 Task: Use a Spectrogram to analyze the spectral content of a recording.
Action: Mouse moved to (12, 10)
Screenshot: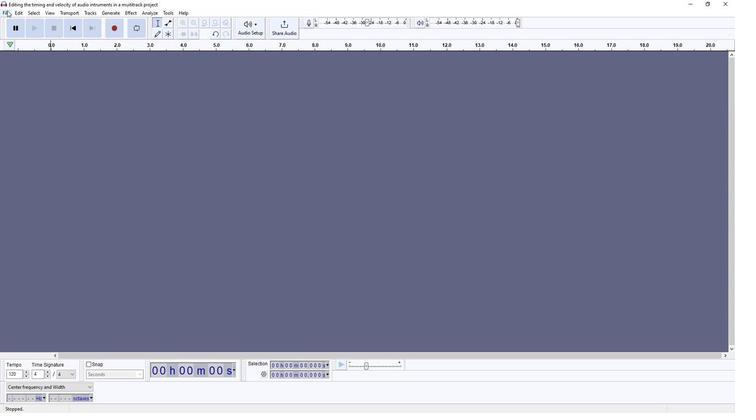 
Action: Mouse pressed left at (12, 10)
Screenshot: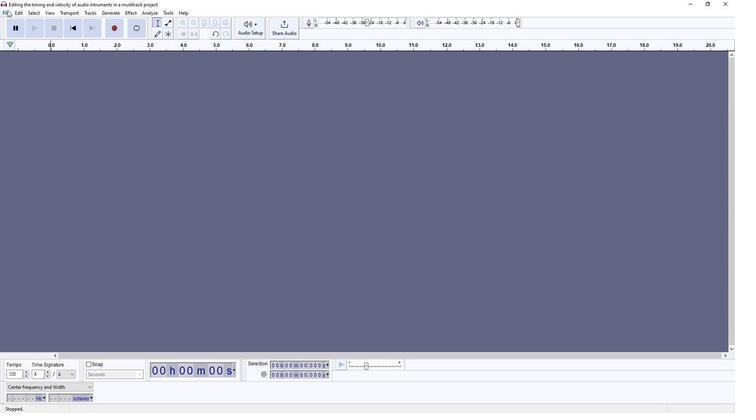 
Action: Mouse moved to (124, 95)
Screenshot: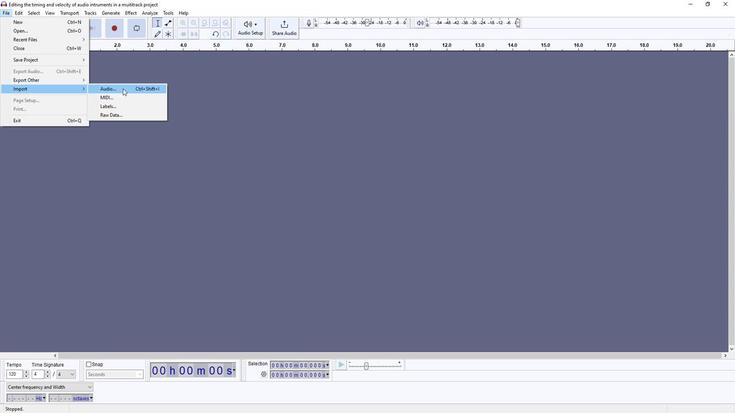 
Action: Mouse pressed left at (124, 95)
Screenshot: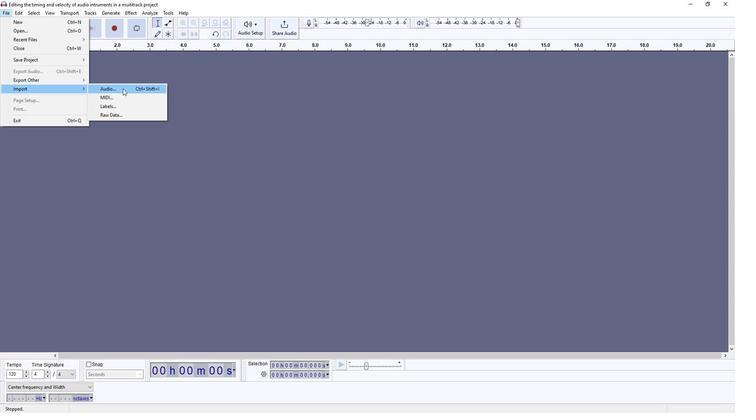 
Action: Mouse moved to (121, 130)
Screenshot: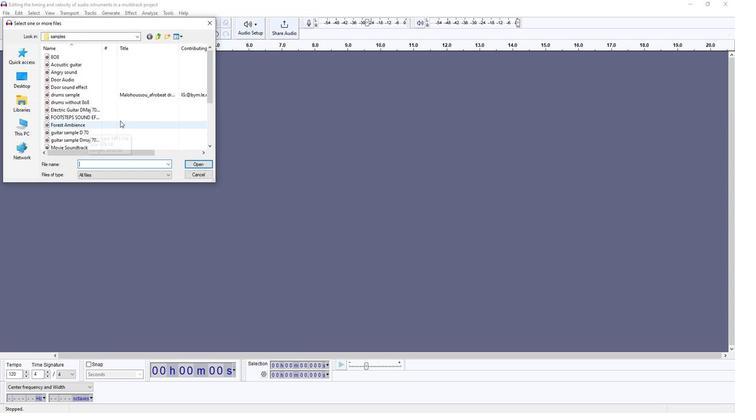 
Action: Mouse scrolled (121, 129) with delta (0, 0)
Screenshot: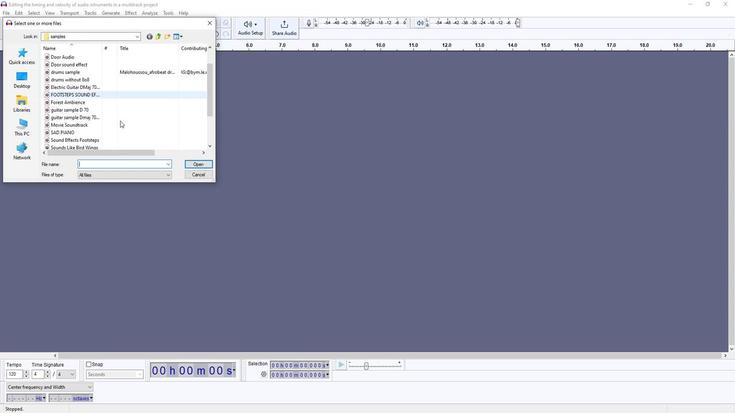 
Action: Mouse moved to (71, 142)
Screenshot: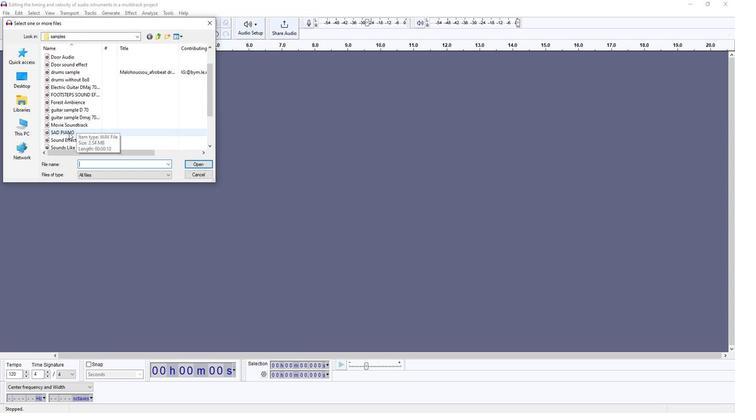 
Action: Mouse pressed left at (71, 142)
Screenshot: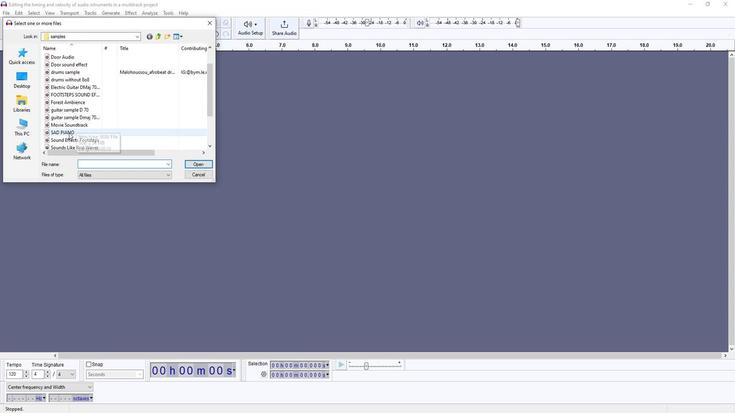 
Action: Mouse moved to (201, 174)
Screenshot: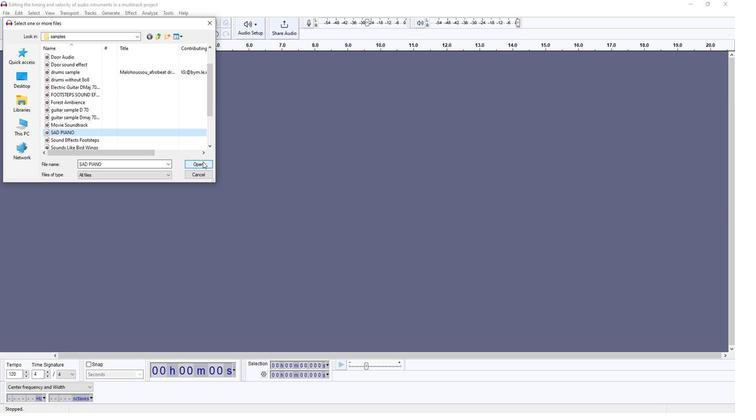
Action: Mouse pressed left at (201, 174)
Screenshot: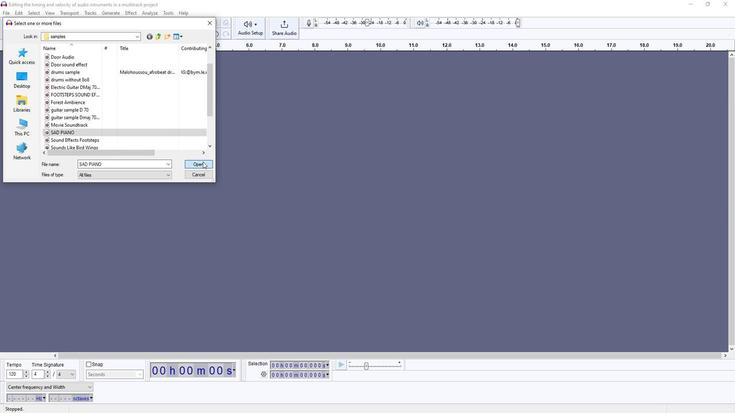 
Action: Mouse moved to (704, 72)
Screenshot: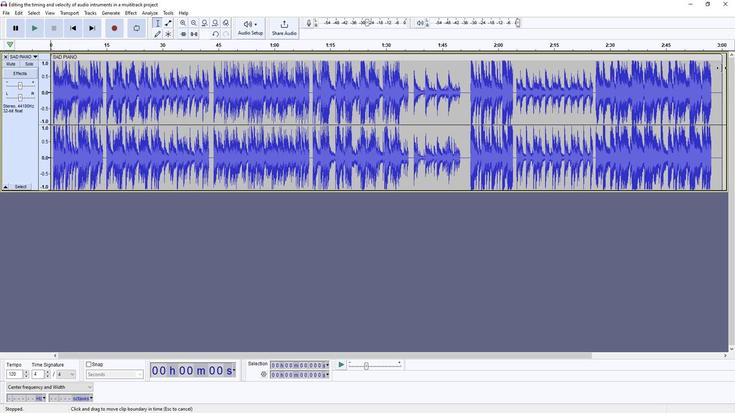 
Action: Mouse pressed left at (704, 72)
Screenshot: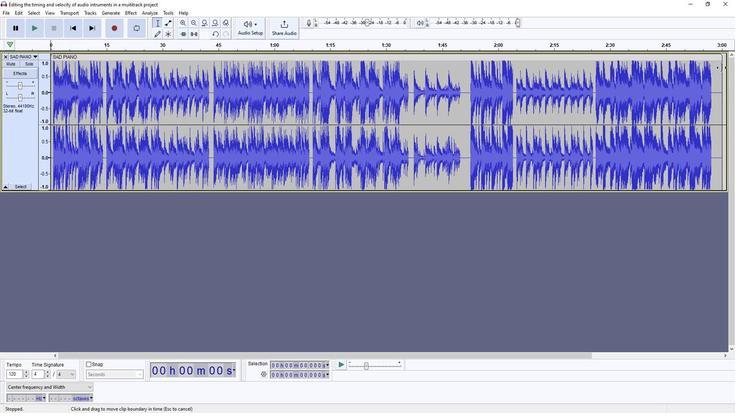 
Action: Mouse moved to (180, 24)
Screenshot: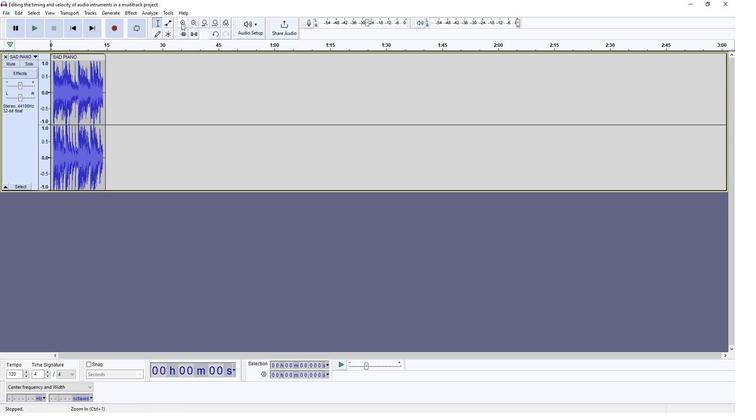 
Action: Mouse pressed left at (180, 24)
Screenshot: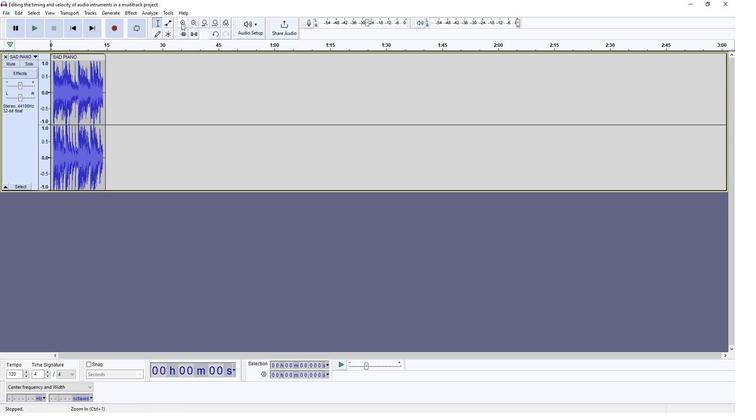 
Action: Mouse pressed left at (180, 24)
Screenshot: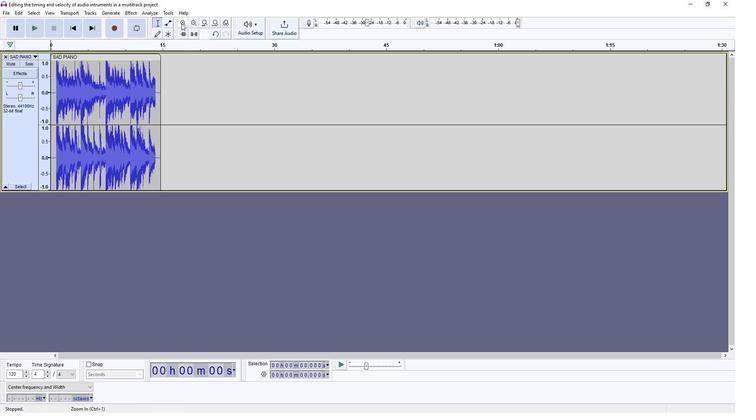 
Action: Mouse moved to (64, 98)
Screenshot: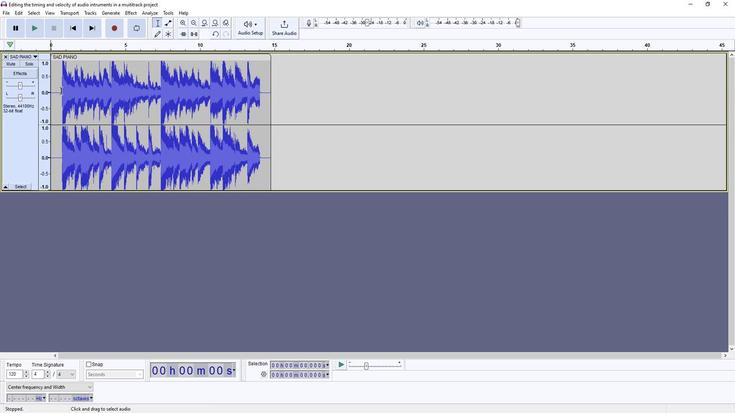 
Action: Mouse pressed left at (64, 98)
Screenshot: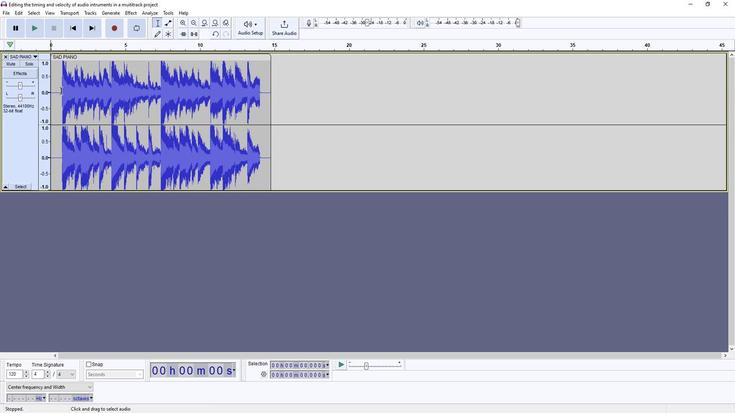 
Action: Mouse moved to (20, 14)
Screenshot: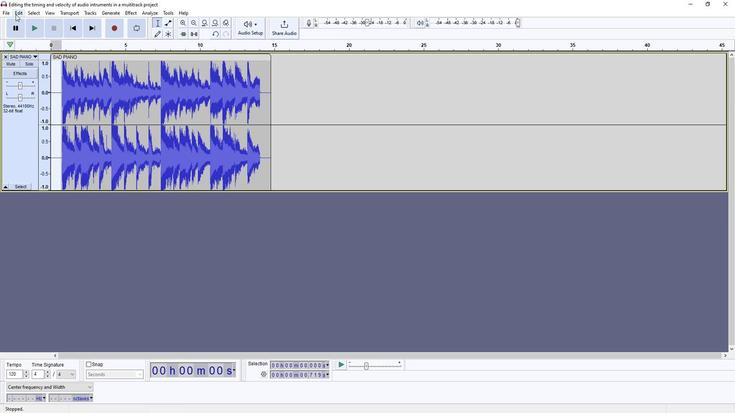 
Action: Mouse pressed left at (20, 14)
Screenshot: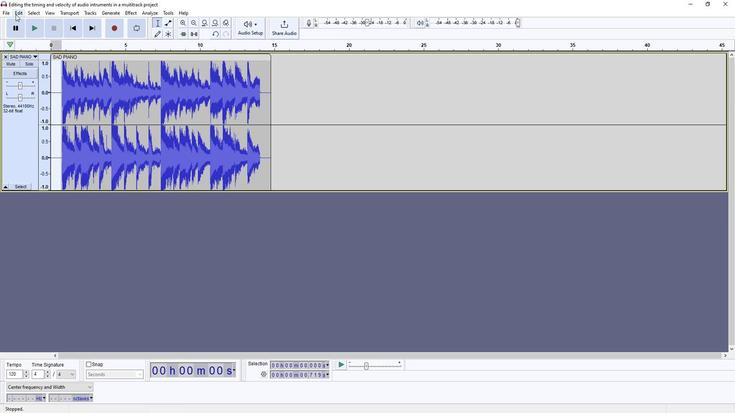 
Action: Mouse moved to (41, 45)
Screenshot: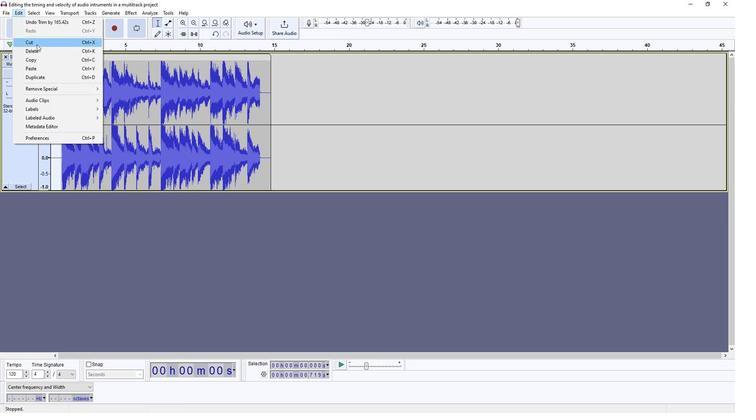 
Action: Mouse pressed left at (41, 45)
Screenshot: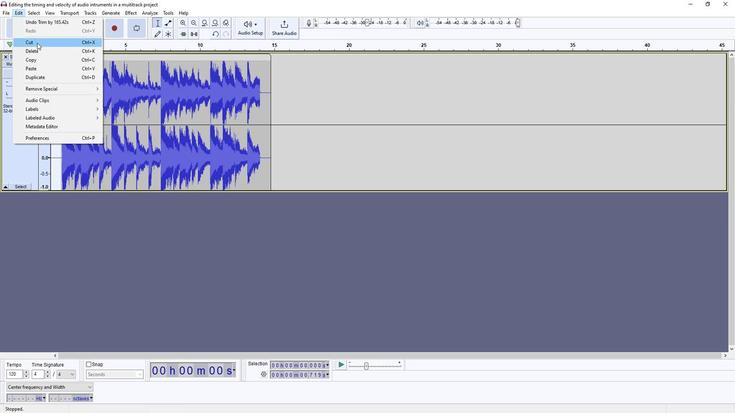 
Action: Mouse moved to (261, 103)
Screenshot: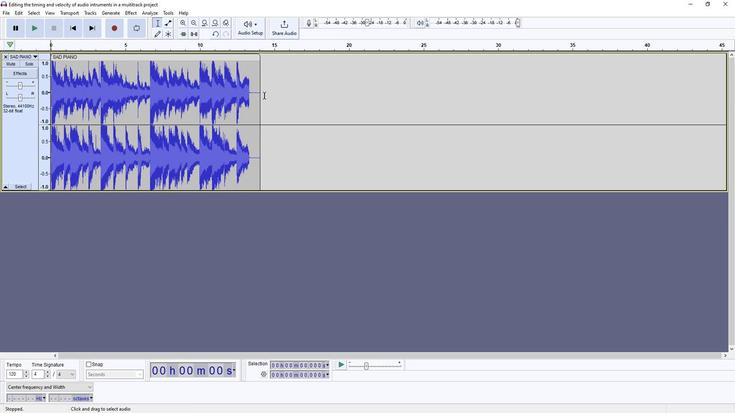 
Action: Mouse pressed left at (261, 103)
Screenshot: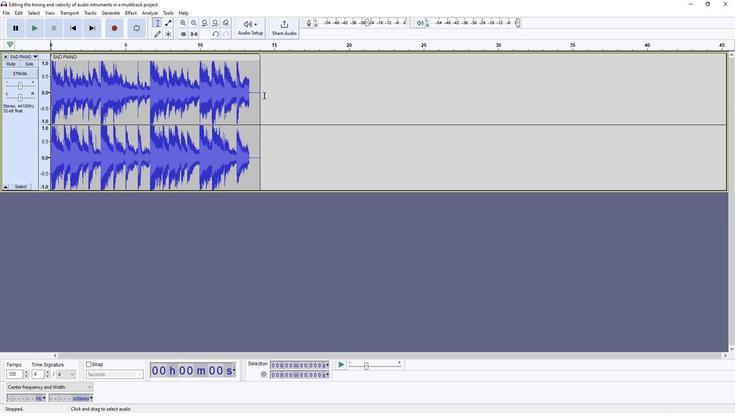 
Action: Mouse moved to (44, 31)
Screenshot: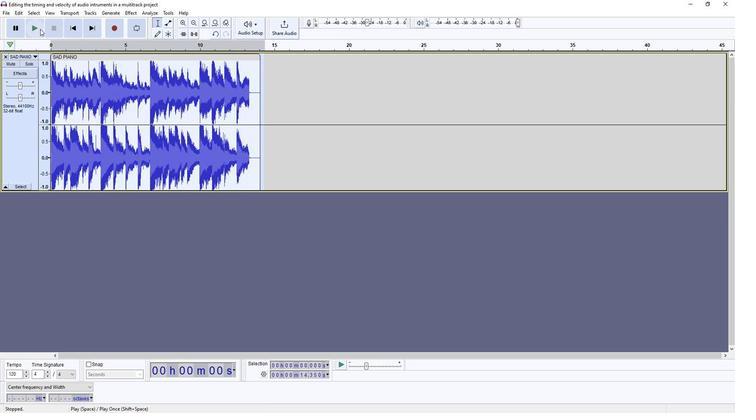 
Action: Mouse pressed left at (44, 31)
Screenshot: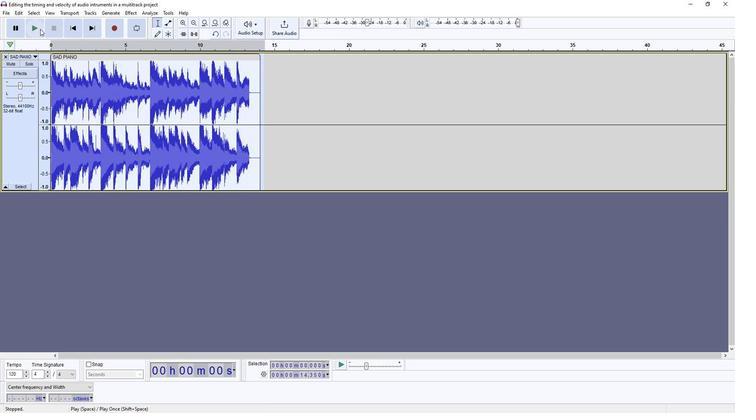 
Action: Mouse moved to (57, 26)
Screenshot: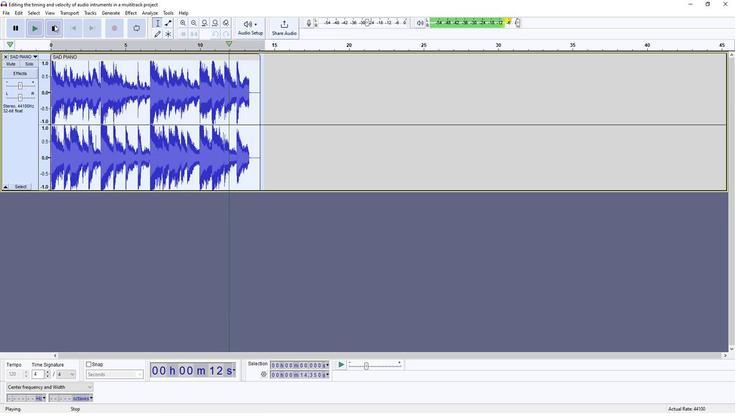 
Action: Mouse pressed left at (57, 26)
Screenshot: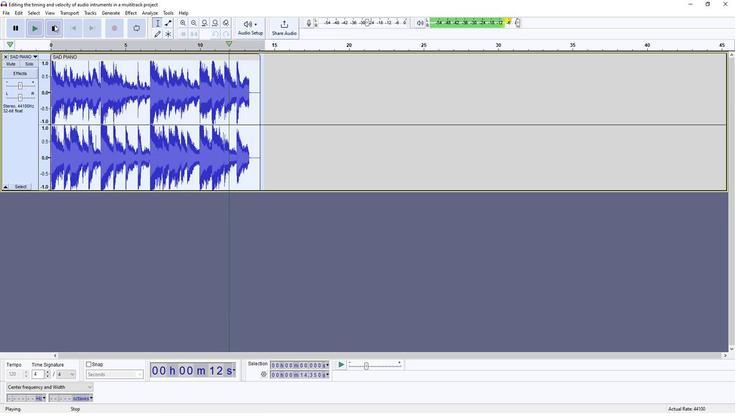 
Action: Mouse moved to (28, 148)
Screenshot: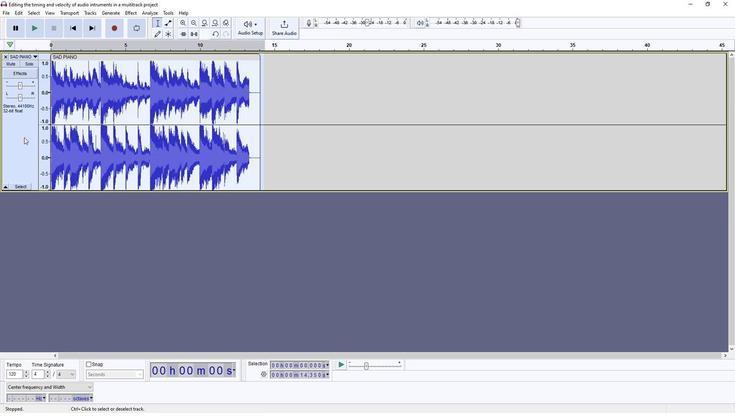 
Action: Mouse pressed right at (28, 148)
Screenshot: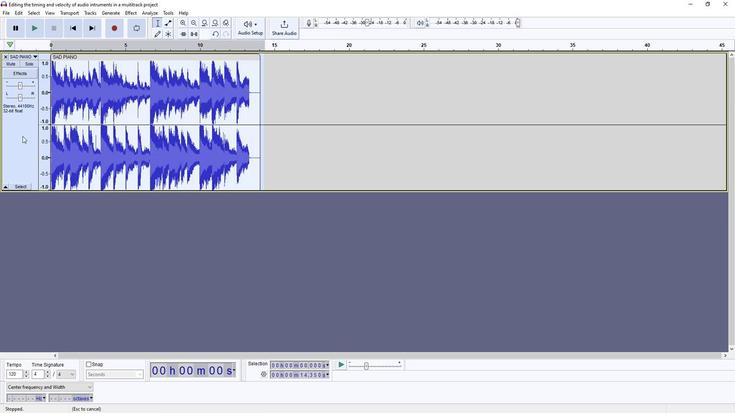 
Action: Mouse moved to (44, 147)
Screenshot: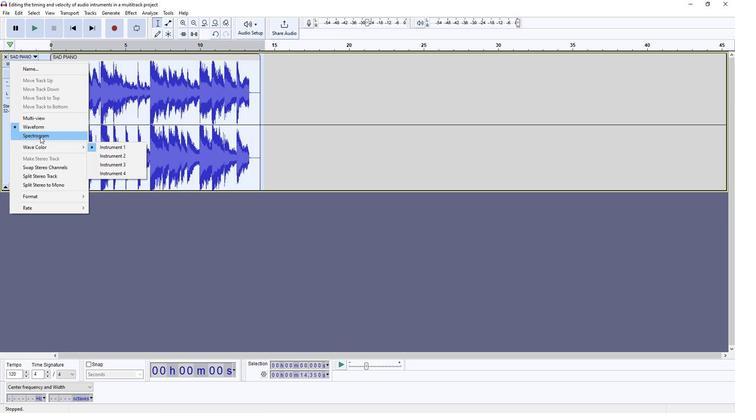 
Action: Mouse pressed left at (44, 147)
Screenshot: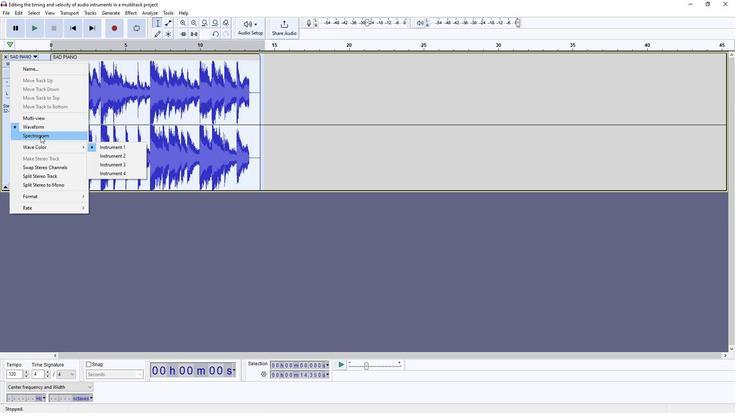
Action: Mouse moved to (246, 207)
Screenshot: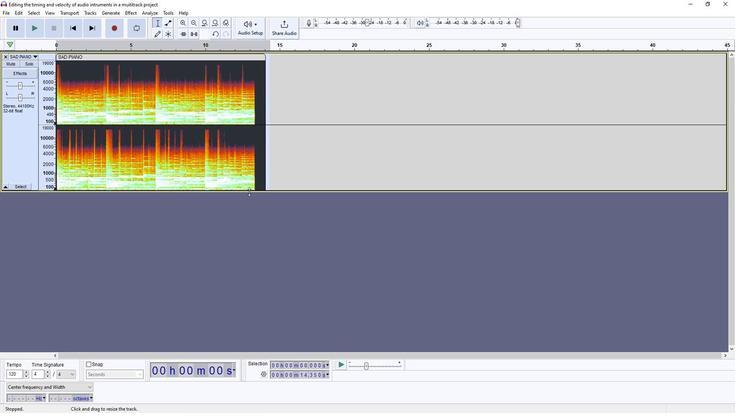 
Action: Mouse pressed left at (246, 207)
Screenshot: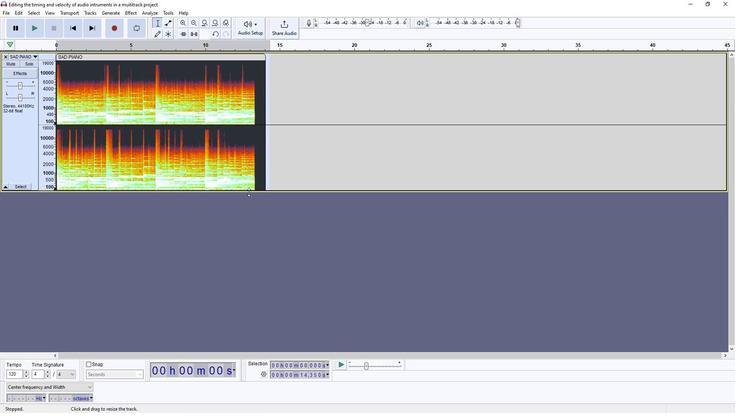 
Action: Mouse moved to (180, 21)
Screenshot: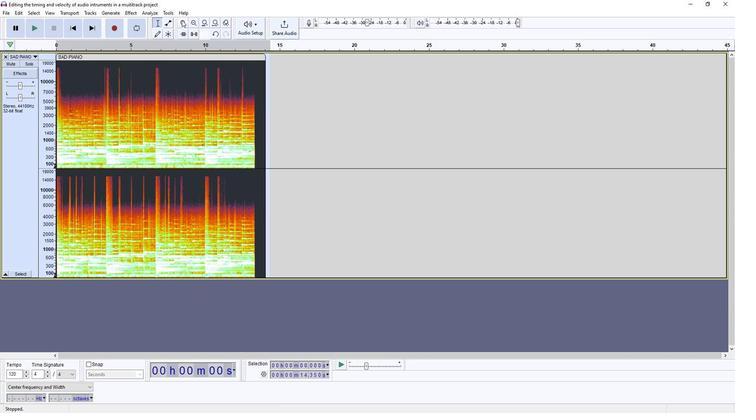 
Action: Mouse pressed left at (180, 21)
Screenshot: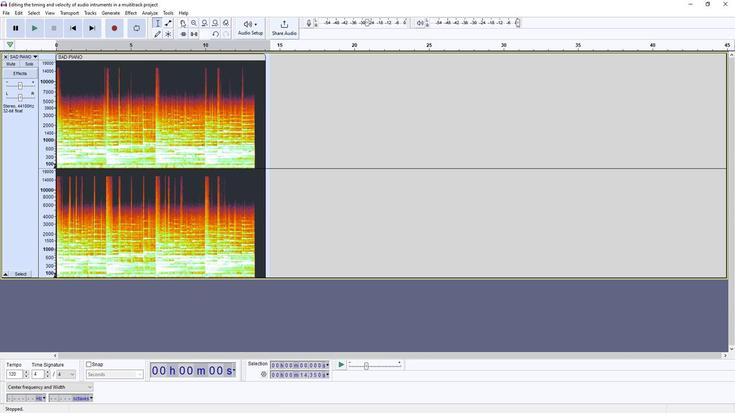 
Action: Mouse moved to (212, 300)
Screenshot: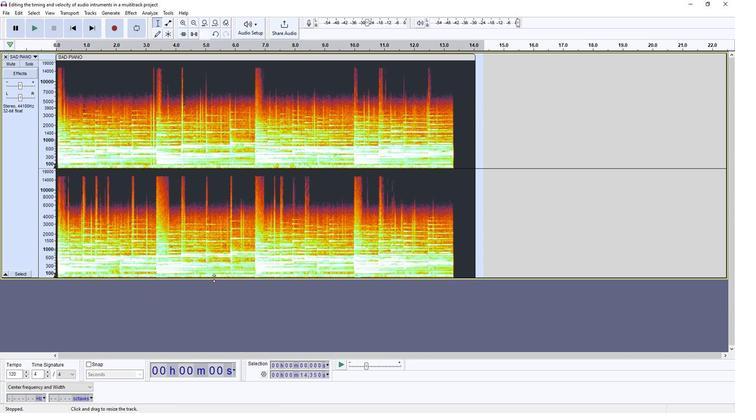 
Action: Mouse pressed left at (212, 300)
Screenshot: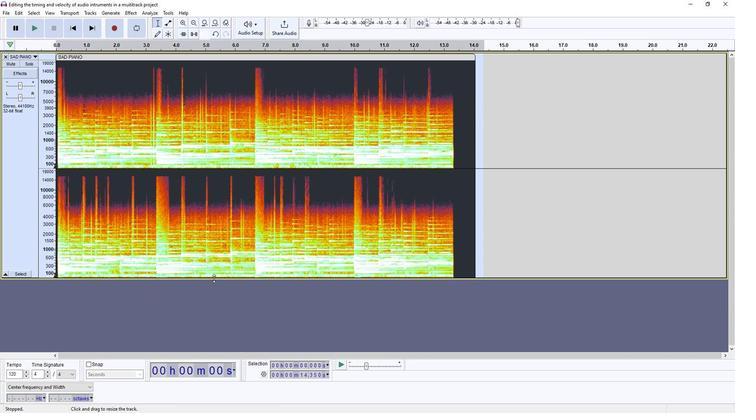 
Action: Mouse moved to (37, 33)
Screenshot: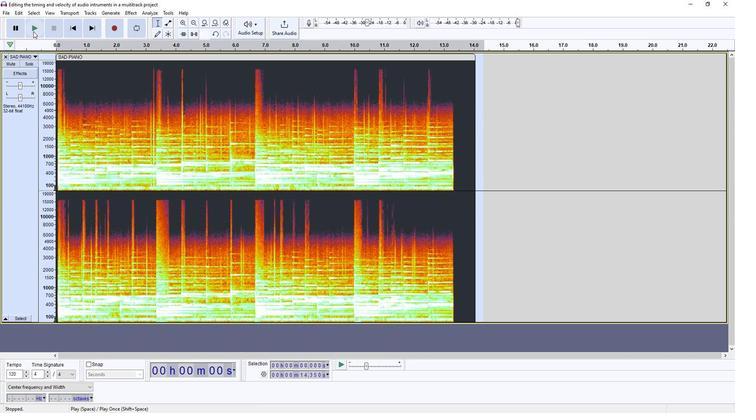 
Action: Mouse pressed left at (37, 33)
Screenshot: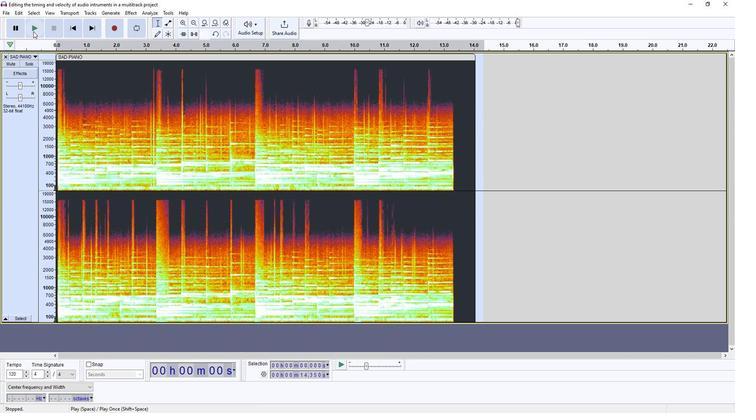 
Action: Mouse moved to (59, 31)
Screenshot: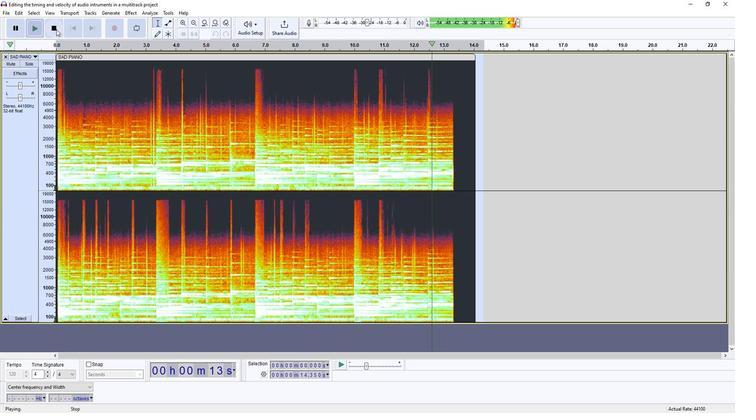 
Action: Mouse pressed left at (59, 31)
Screenshot: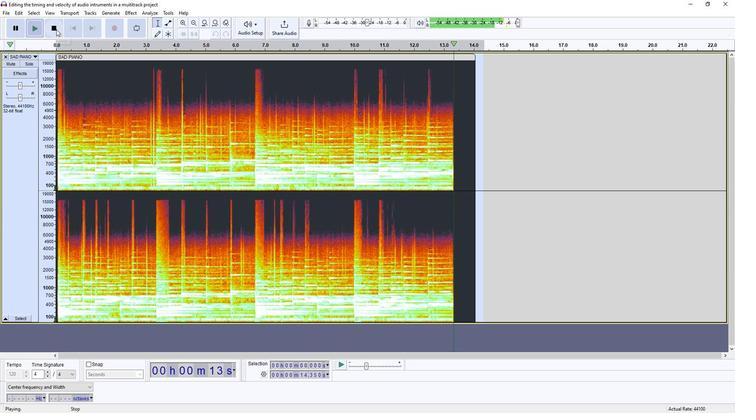 
Action: Mouse moved to (12, 12)
Screenshot: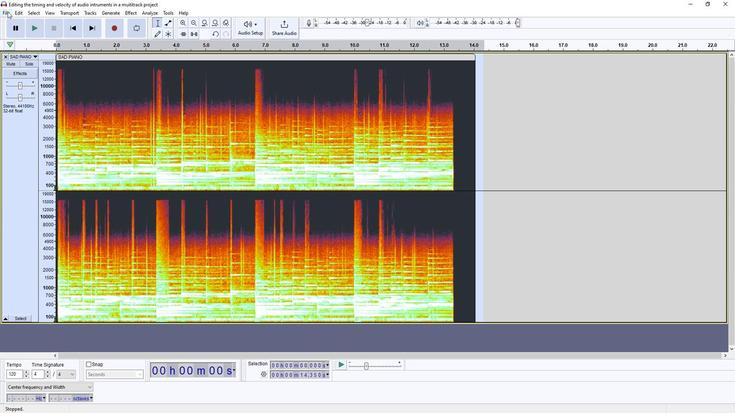 
Action: Mouse pressed left at (12, 12)
Screenshot: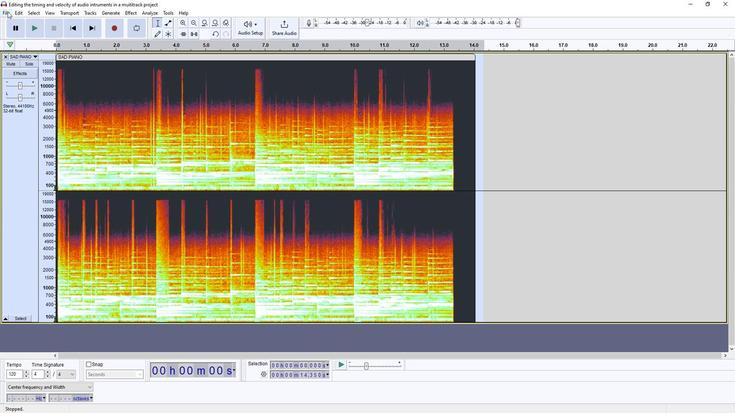 
Action: Mouse moved to (114, 70)
Screenshot: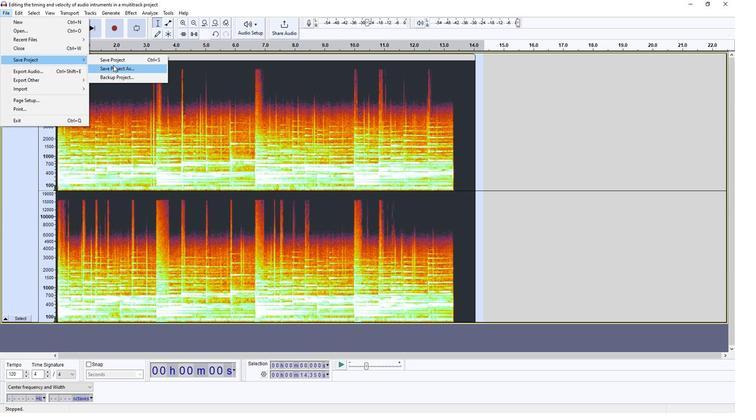 
Action: Mouse pressed left at (114, 70)
Screenshot: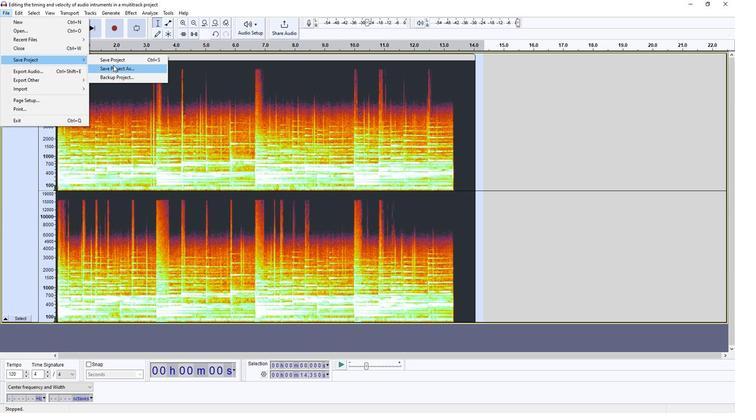 
Action: Key pressed <Key.backspace><Key.shift>Using<Key.space><Key.shift>A<Key.backspace>a<Key.space><Key.shift><Key.shift><Key.shift><Key.shift><Key.shift>Spectrogram<Key.space>to<Key.space>analu<Key.backspace>yze<Key.space>the<Key.space>spectral<Key.space>content<Key.space>of<Key.space><Key.shift><Key.shift><Key.shift><Key.shift><Key.shift>a<Key.space>recording<Key.space>
Screenshot: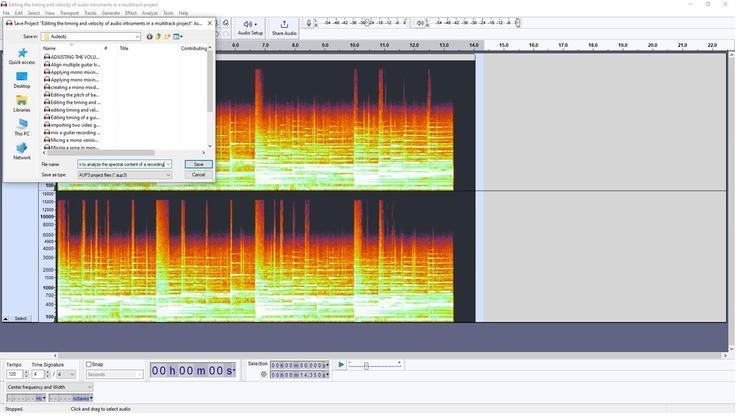 
Action: Mouse moved to (199, 176)
Screenshot: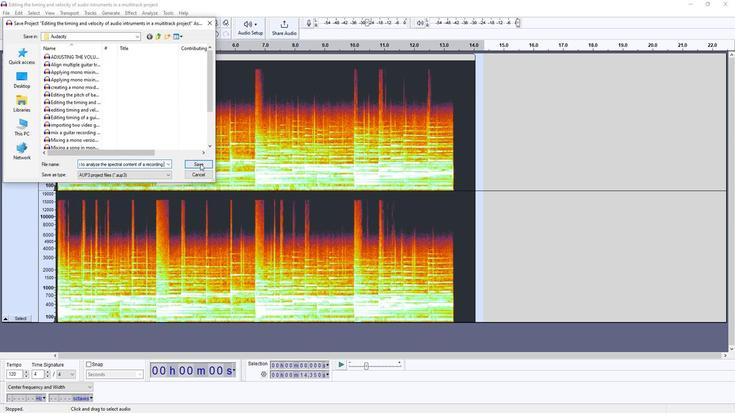 
Action: Mouse pressed left at (199, 176)
Screenshot: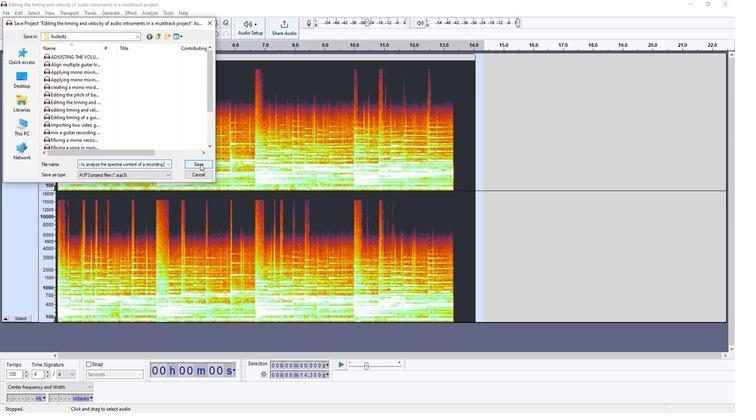 
